 Task: Create a rule from the Routing list, Task moved to a section -> Set Priority in the project AgileHero , set the section as Done clear the priority
Action: Mouse moved to (60, 417)
Screenshot: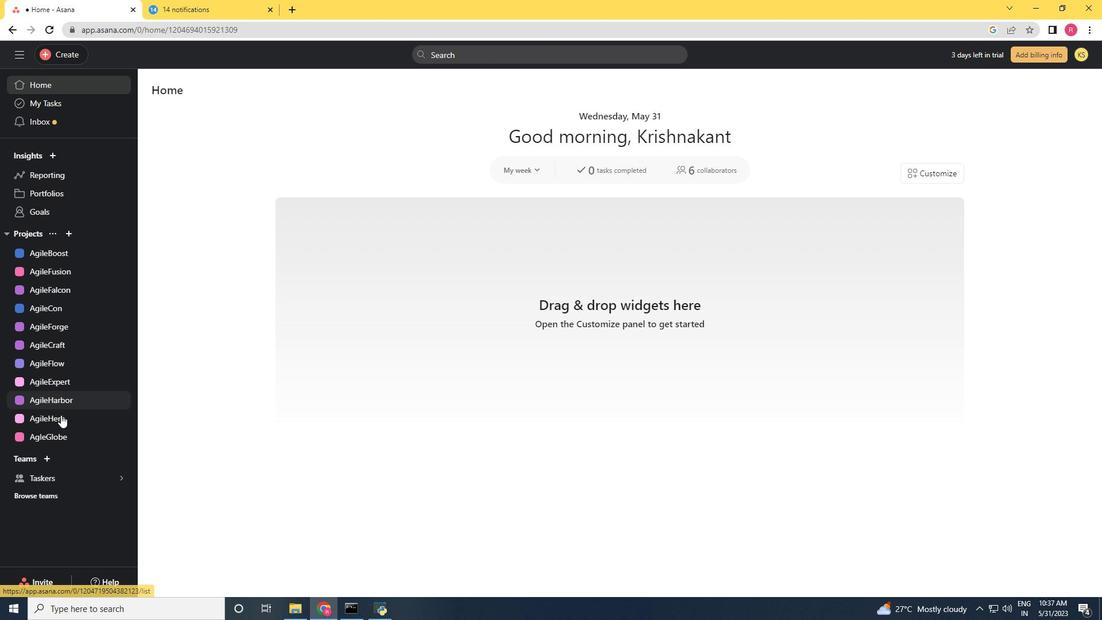 
Action: Mouse pressed left at (60, 417)
Screenshot: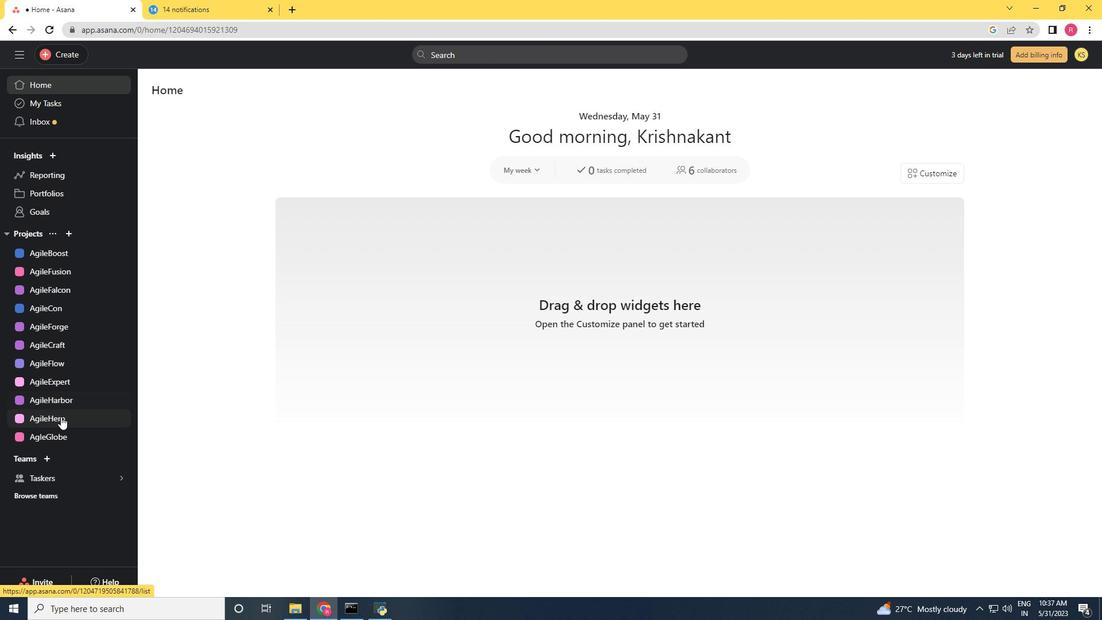 
Action: Mouse moved to (1056, 97)
Screenshot: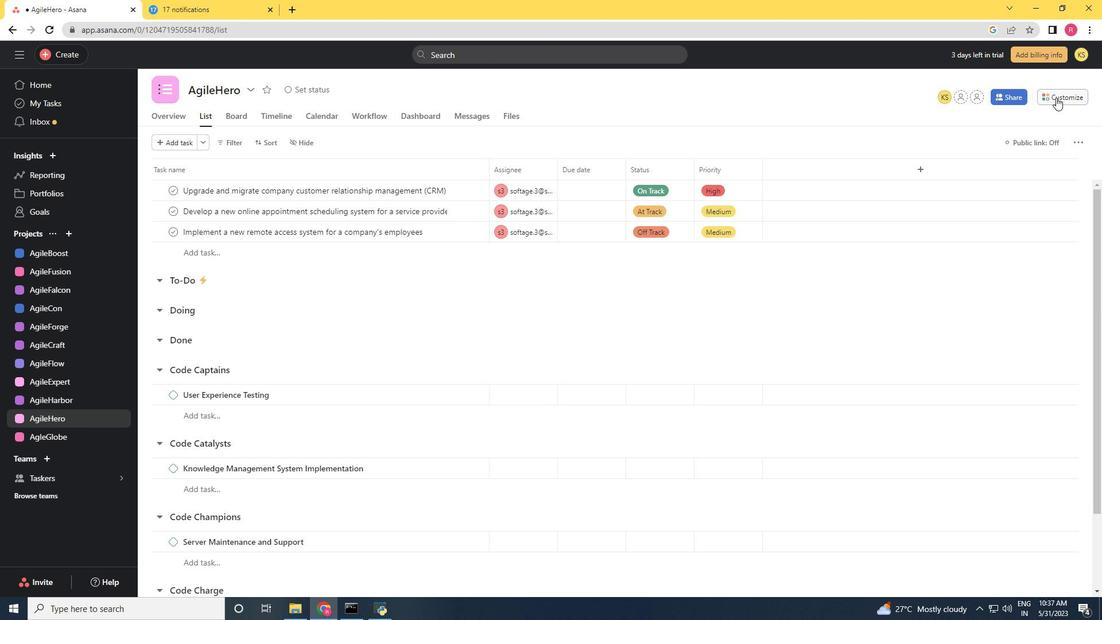 
Action: Mouse pressed left at (1056, 97)
Screenshot: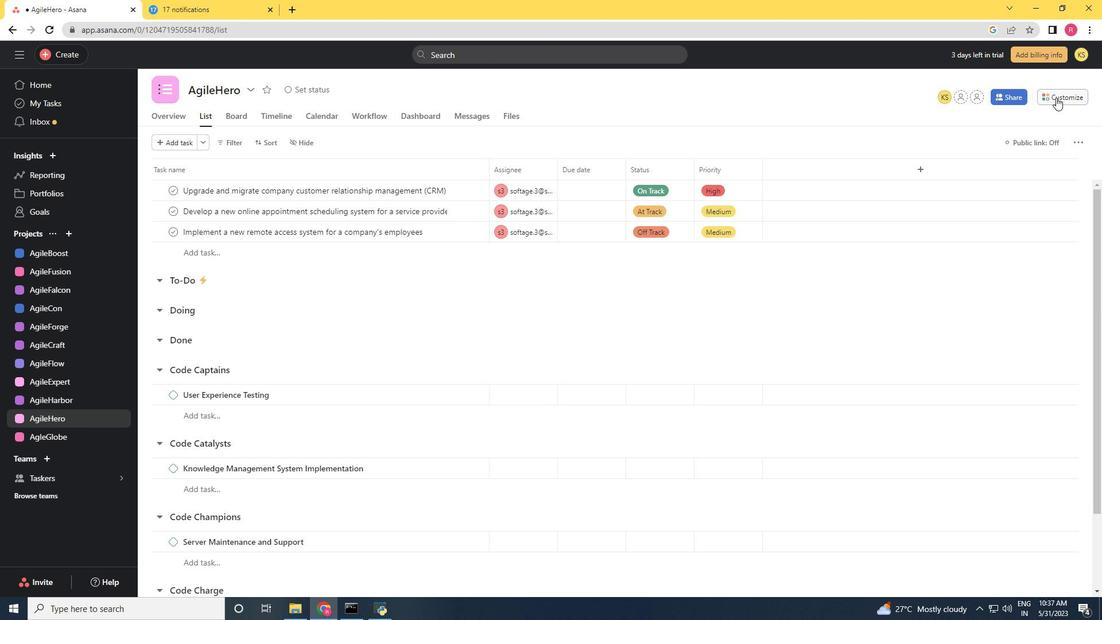 
Action: Mouse moved to (868, 242)
Screenshot: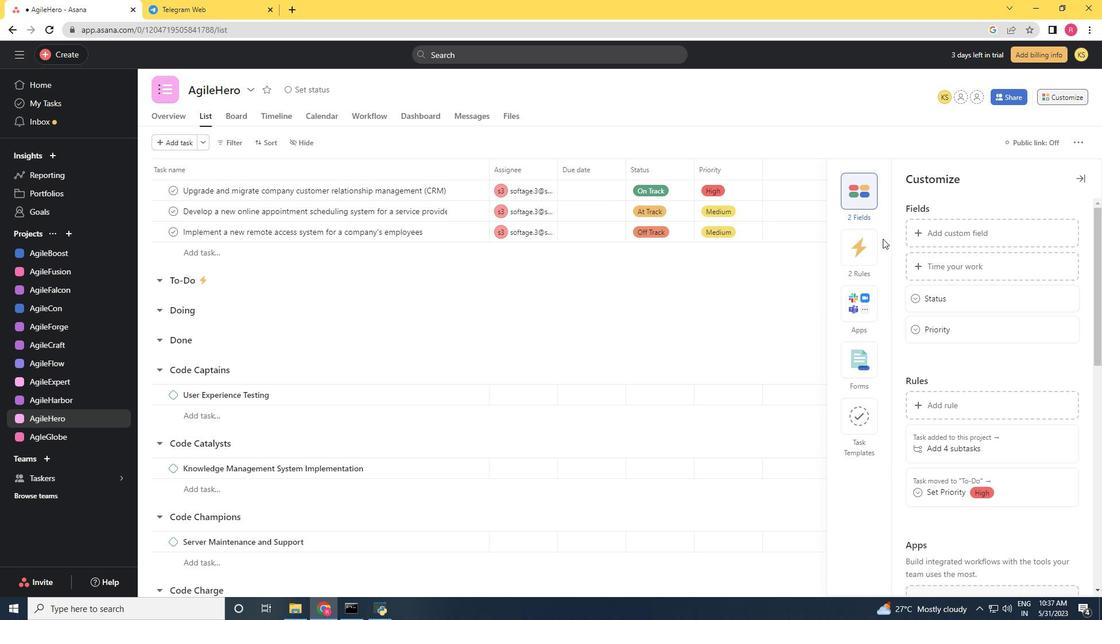 
Action: Mouse pressed left at (868, 242)
Screenshot: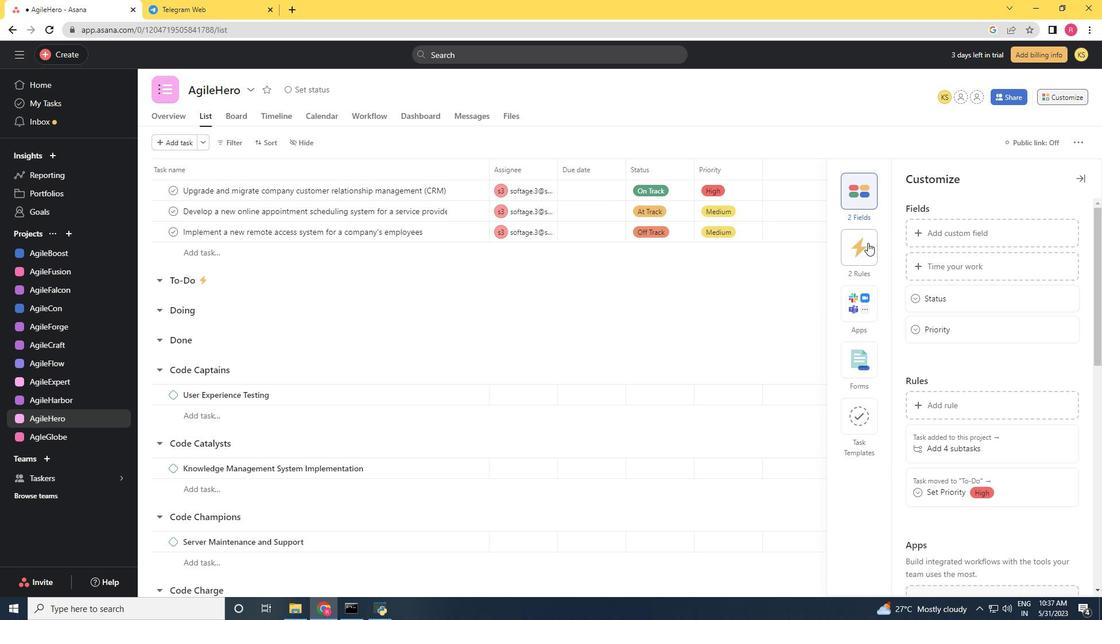 
Action: Mouse moved to (936, 233)
Screenshot: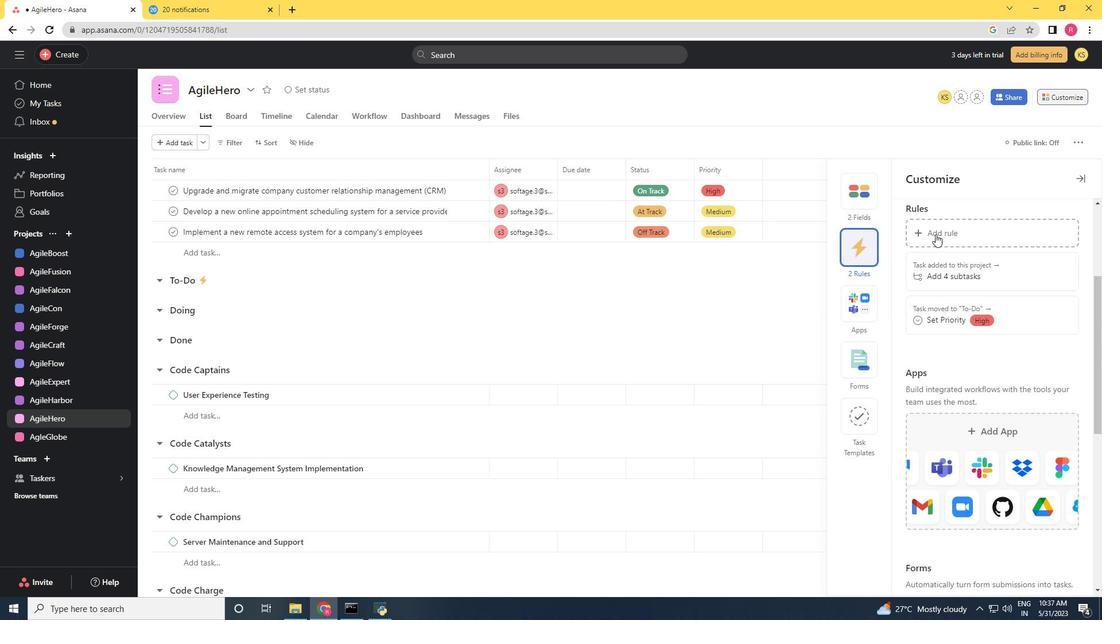 
Action: Mouse pressed left at (936, 233)
Screenshot: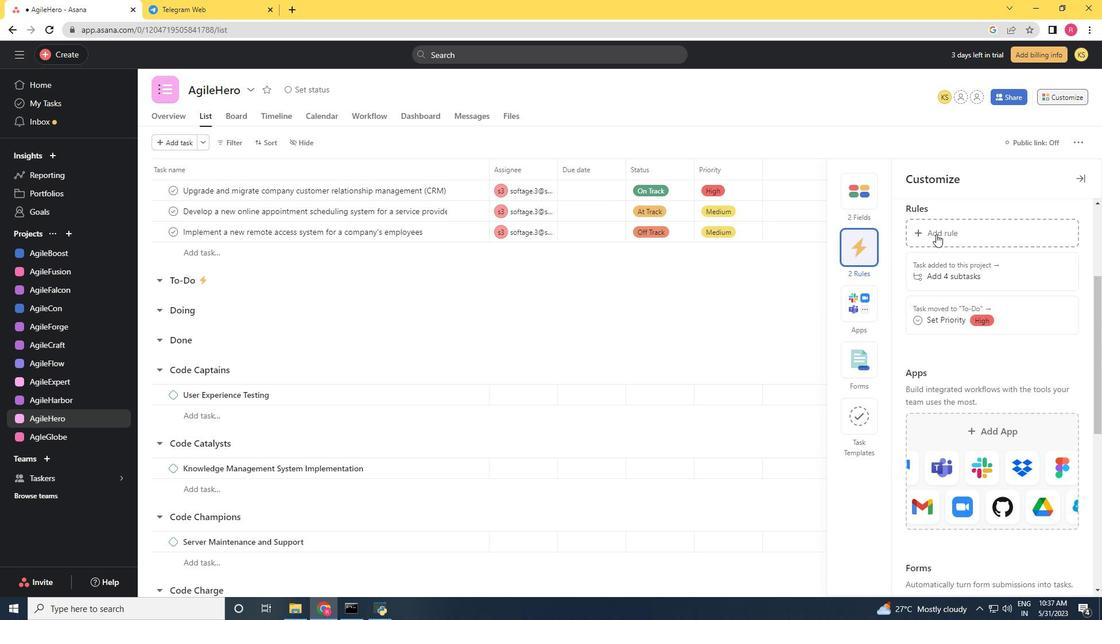 
Action: Mouse moved to (244, 149)
Screenshot: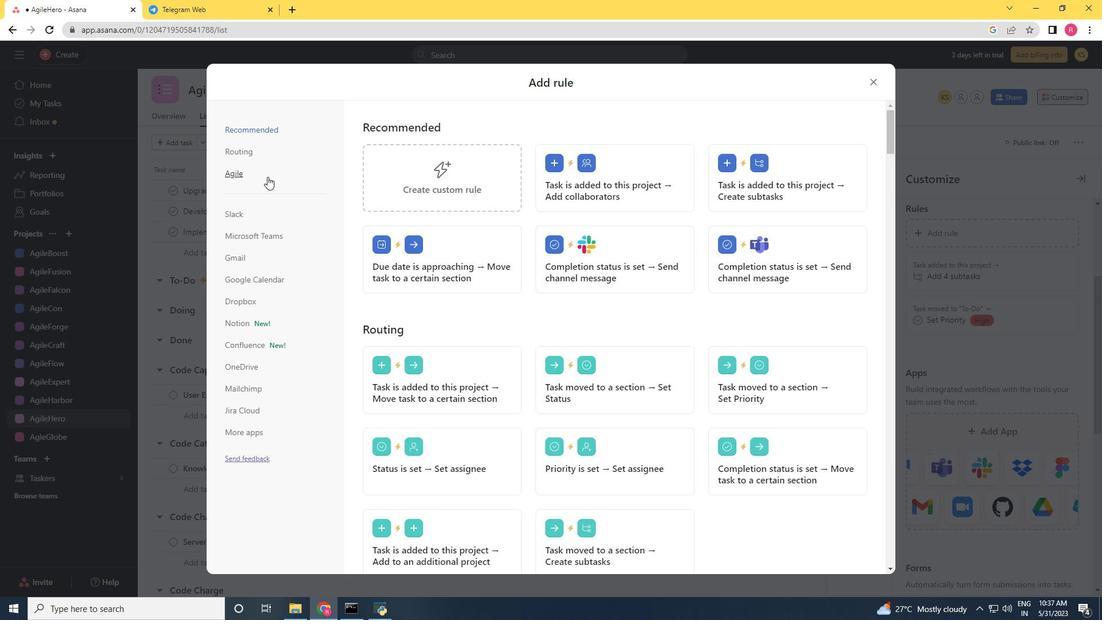 
Action: Mouse pressed left at (244, 149)
Screenshot: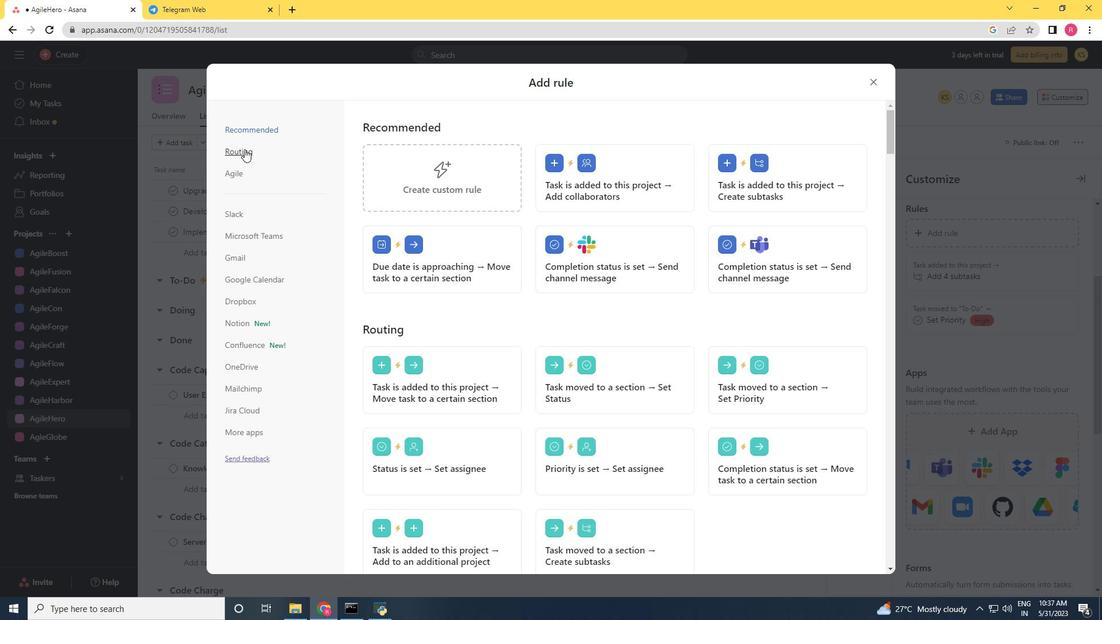 
Action: Mouse moved to (742, 172)
Screenshot: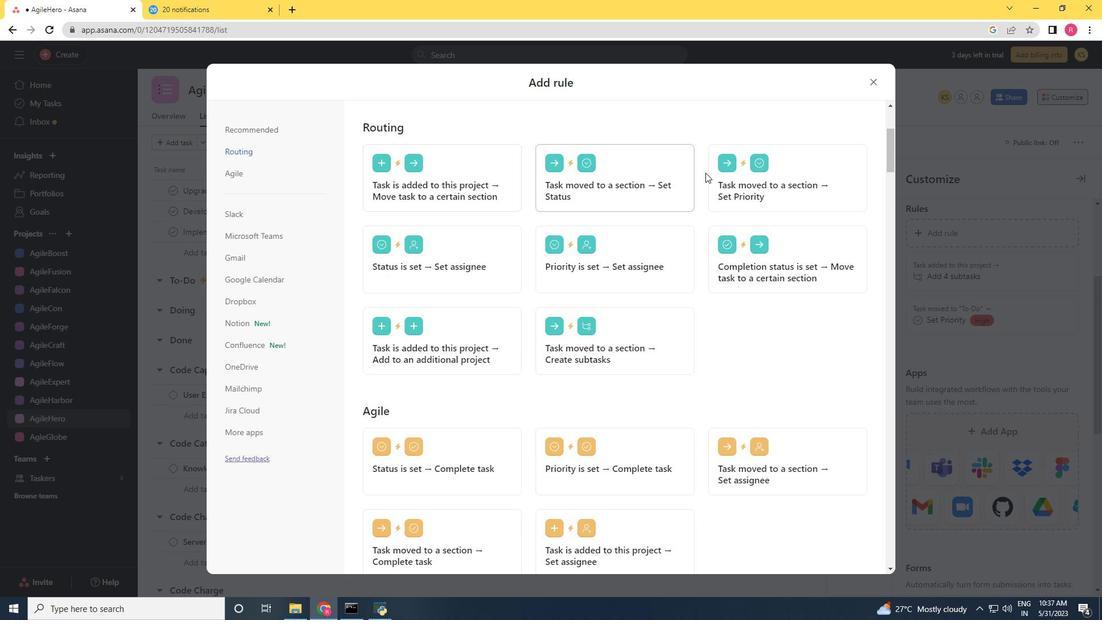 
Action: Mouse pressed left at (742, 172)
Screenshot: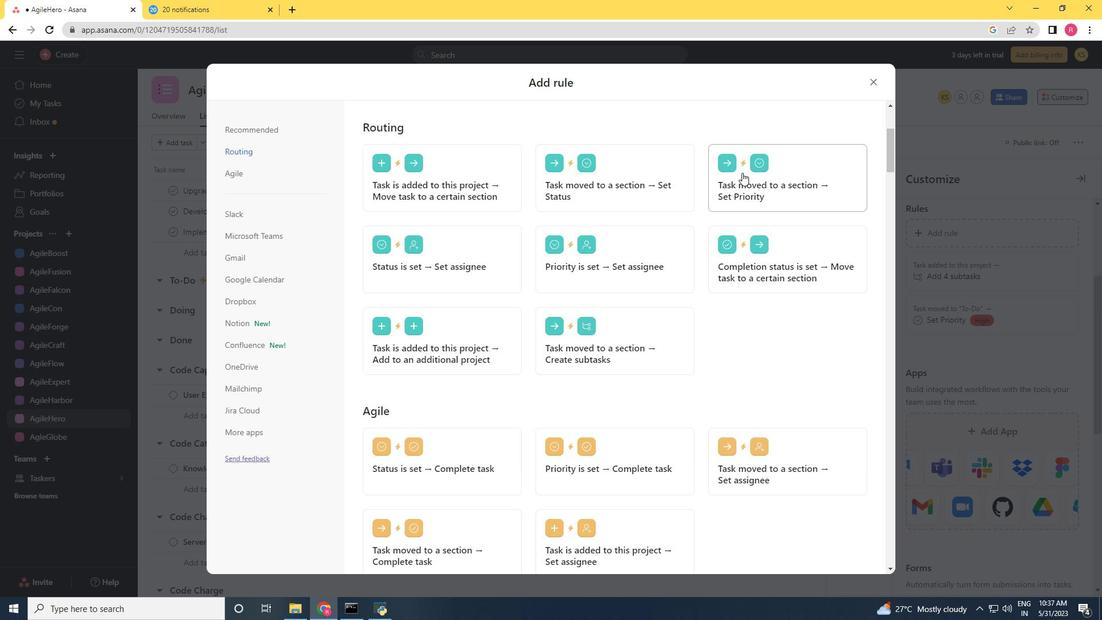 
Action: Mouse moved to (476, 297)
Screenshot: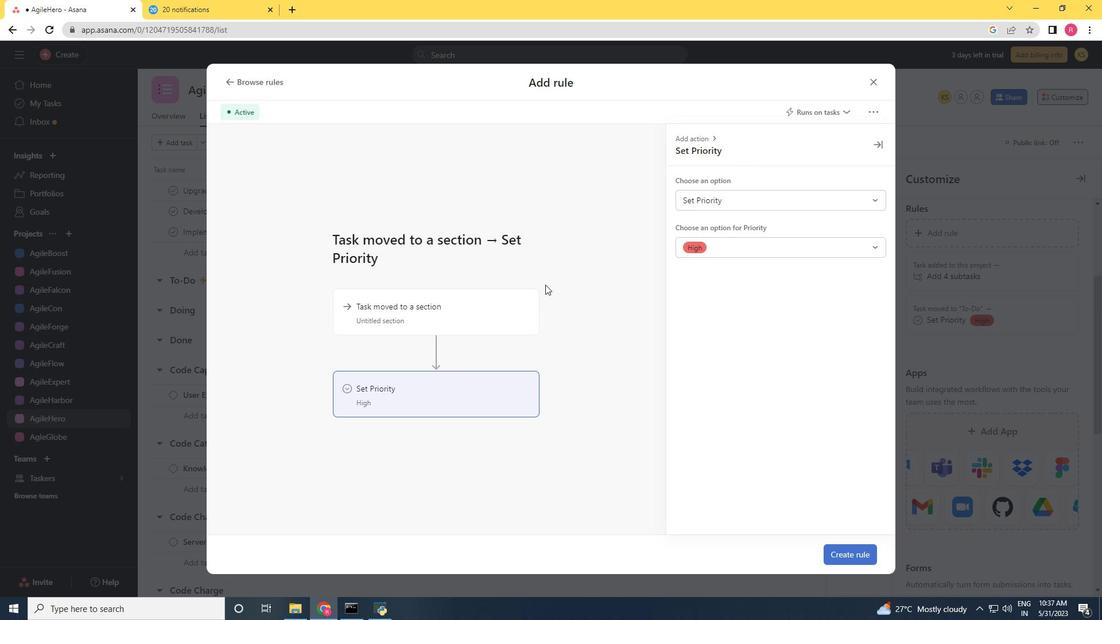 
Action: Mouse pressed left at (476, 297)
Screenshot: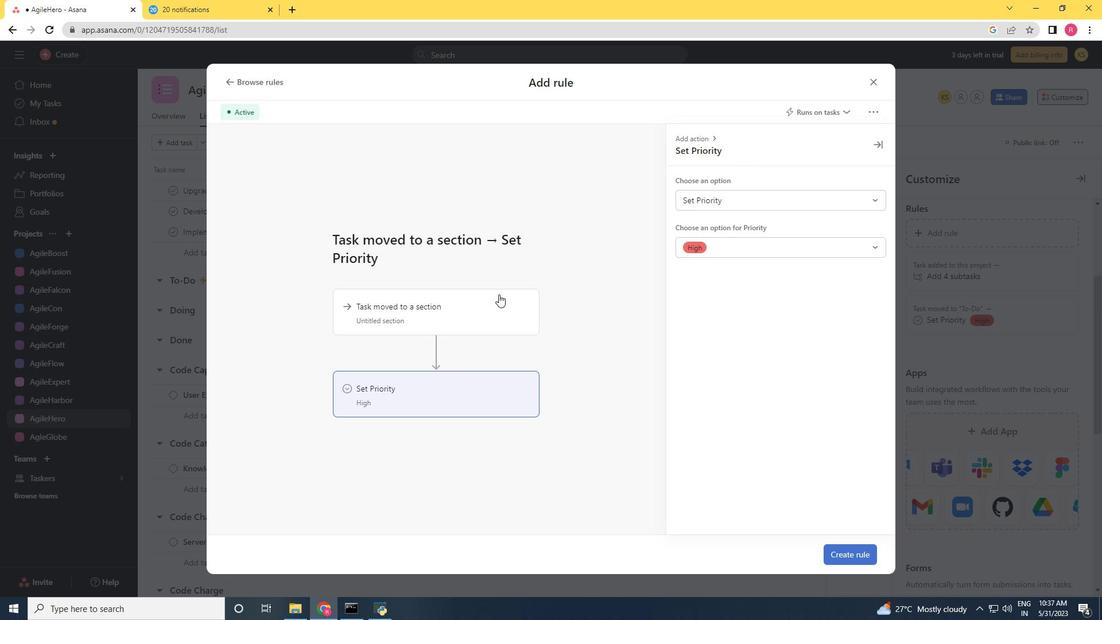 
Action: Mouse moved to (709, 206)
Screenshot: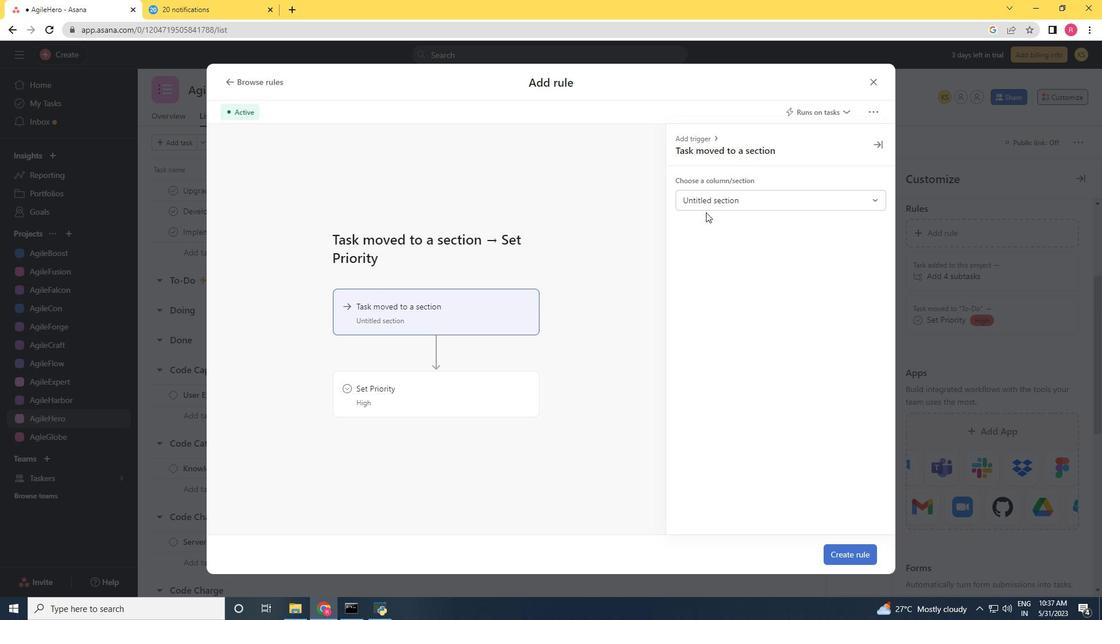 
Action: Mouse pressed left at (709, 206)
Screenshot: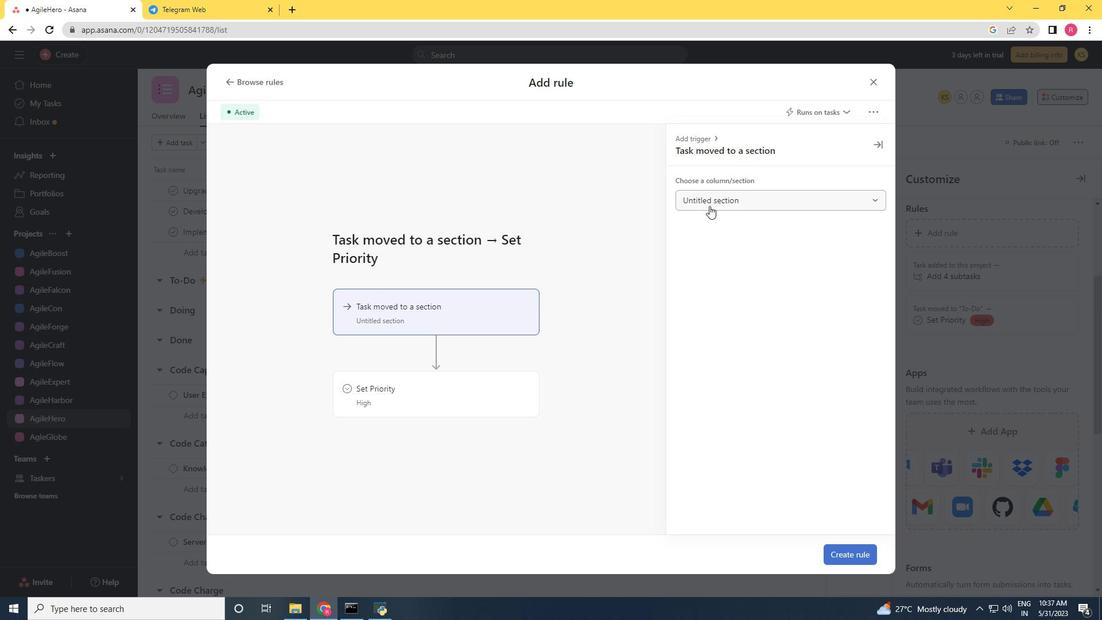 
Action: Mouse moved to (720, 277)
Screenshot: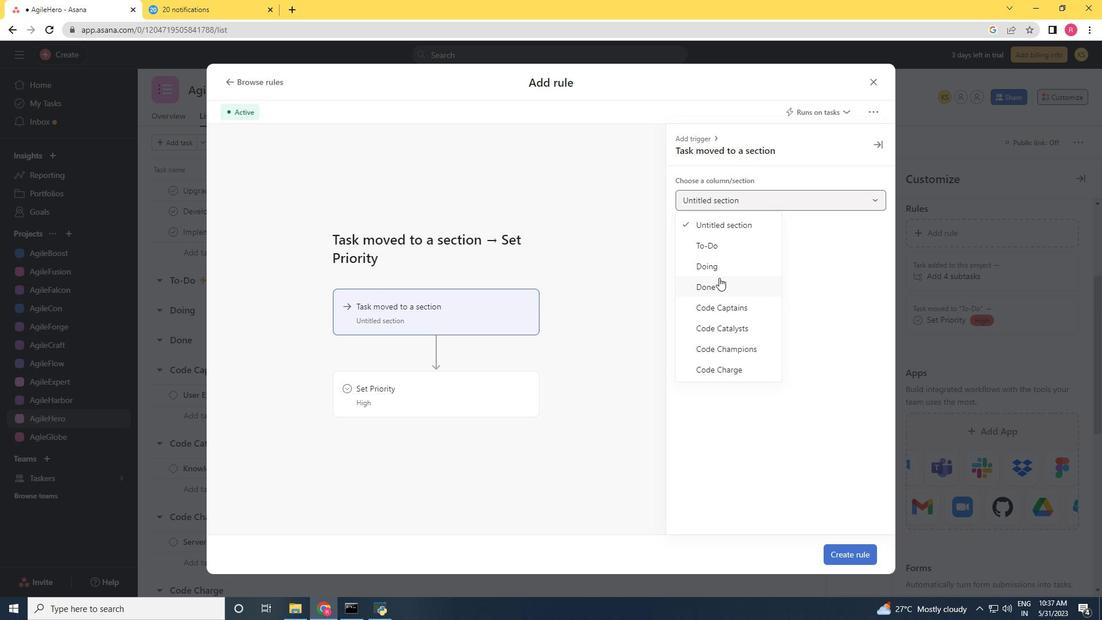 
Action: Mouse pressed left at (720, 277)
Screenshot: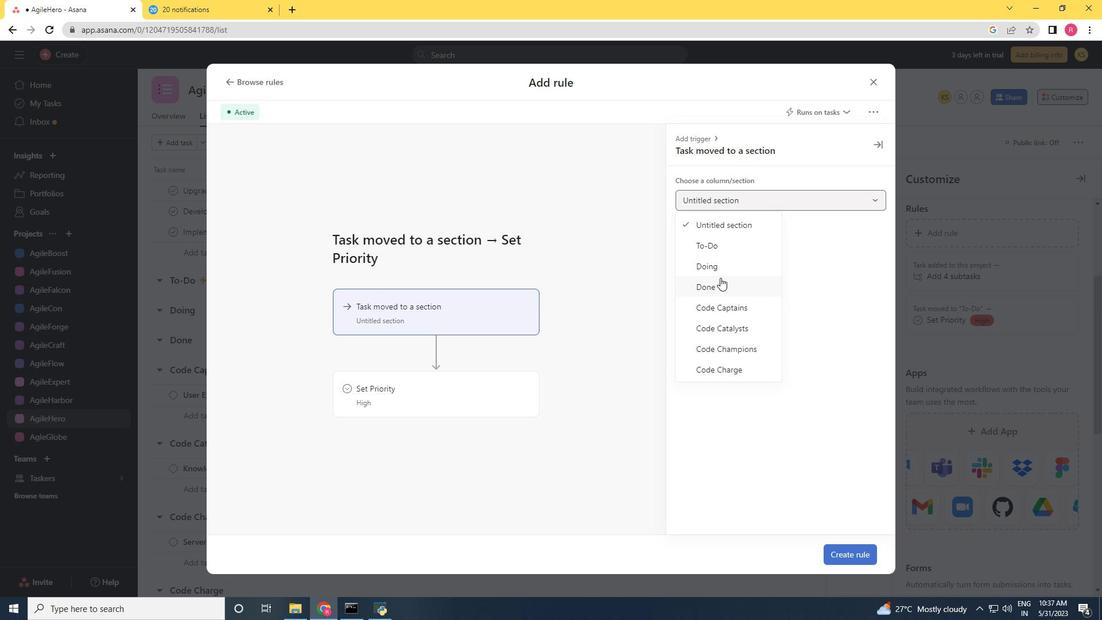 
Action: Mouse moved to (463, 372)
Screenshot: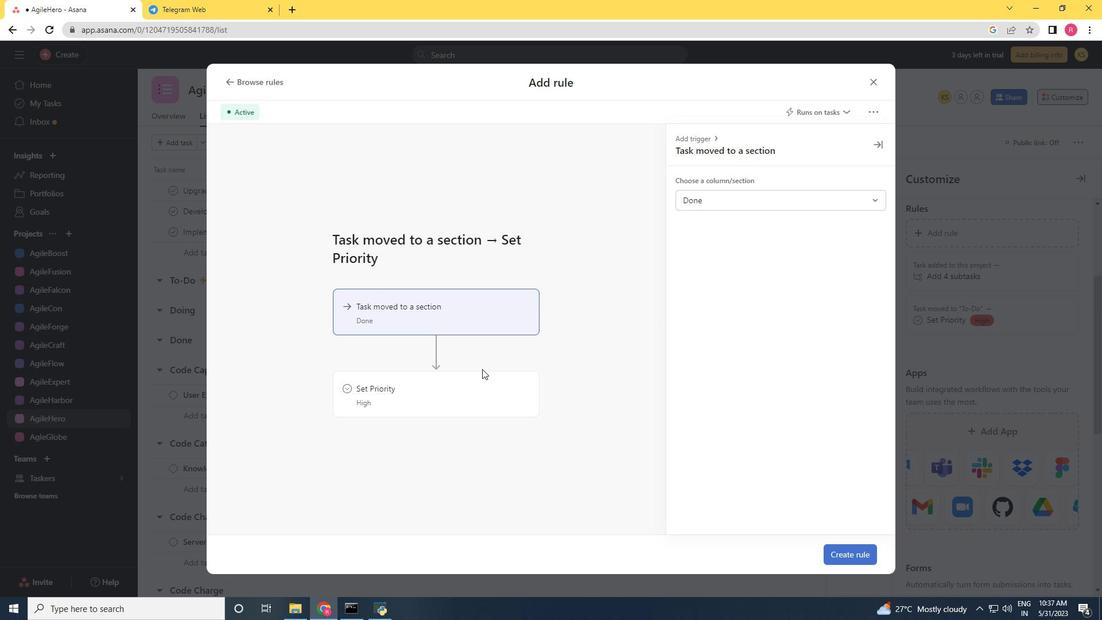 
Action: Mouse pressed left at (463, 372)
Screenshot: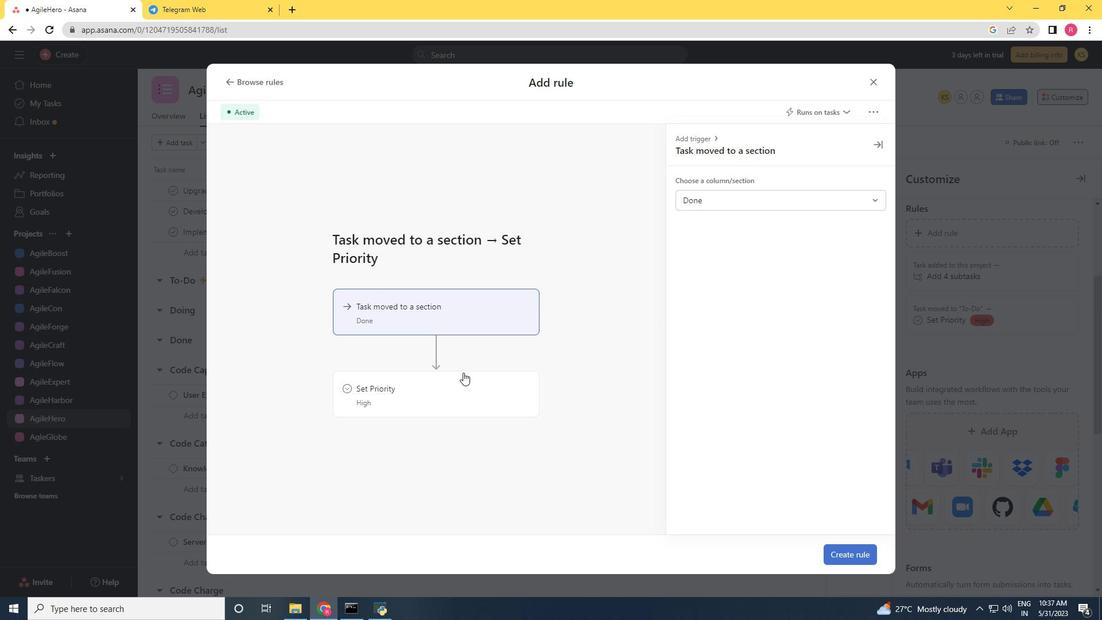 
Action: Mouse moved to (708, 200)
Screenshot: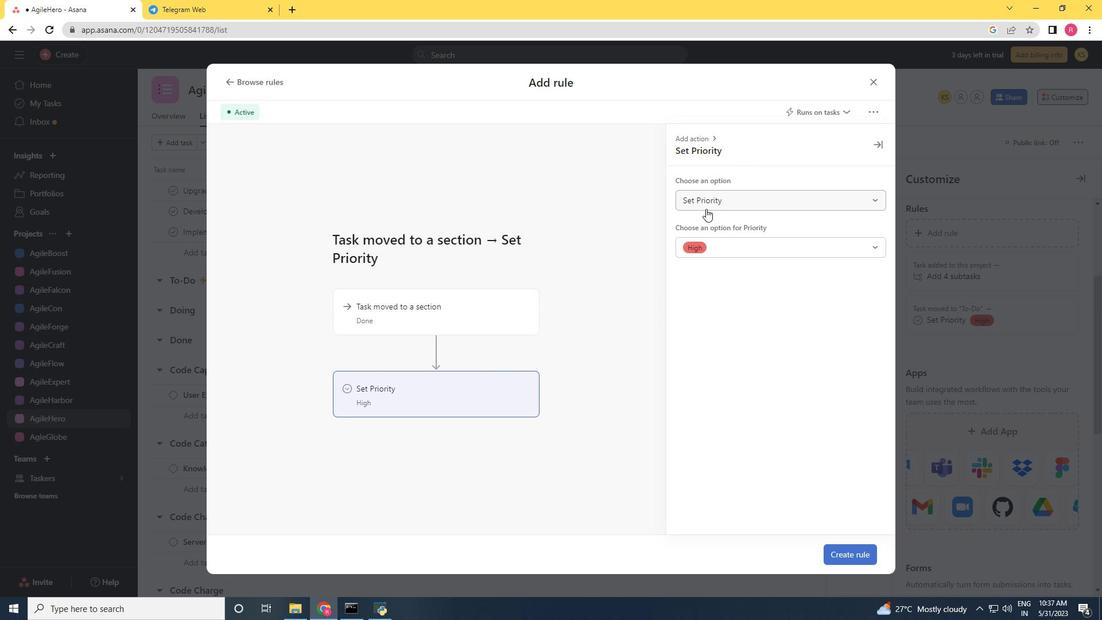 
Action: Mouse pressed left at (708, 200)
Screenshot: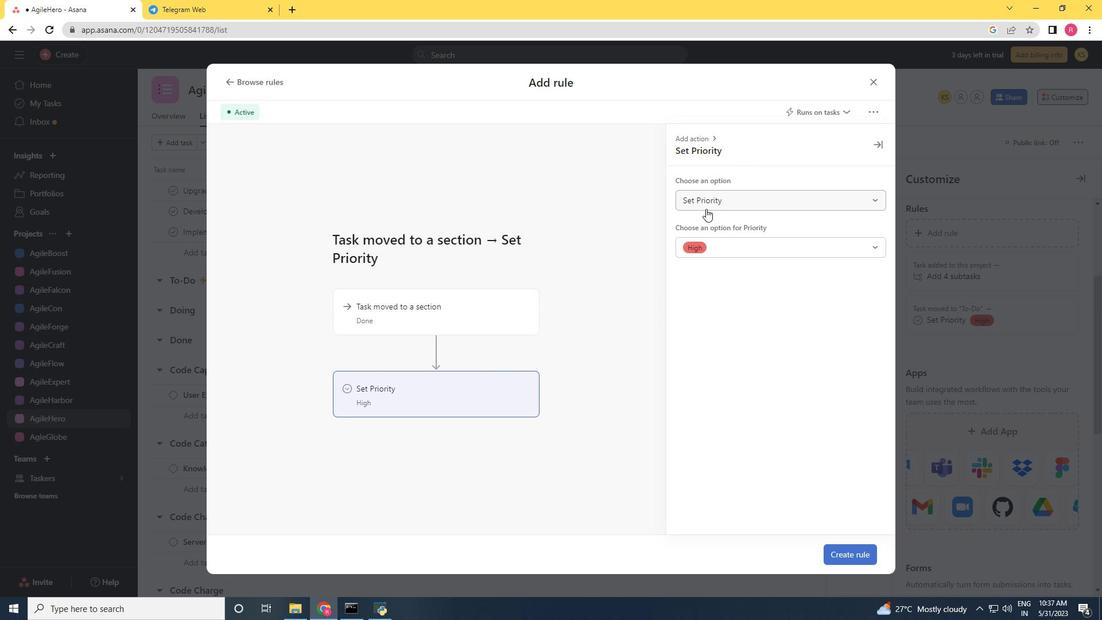 
Action: Mouse moved to (719, 243)
Screenshot: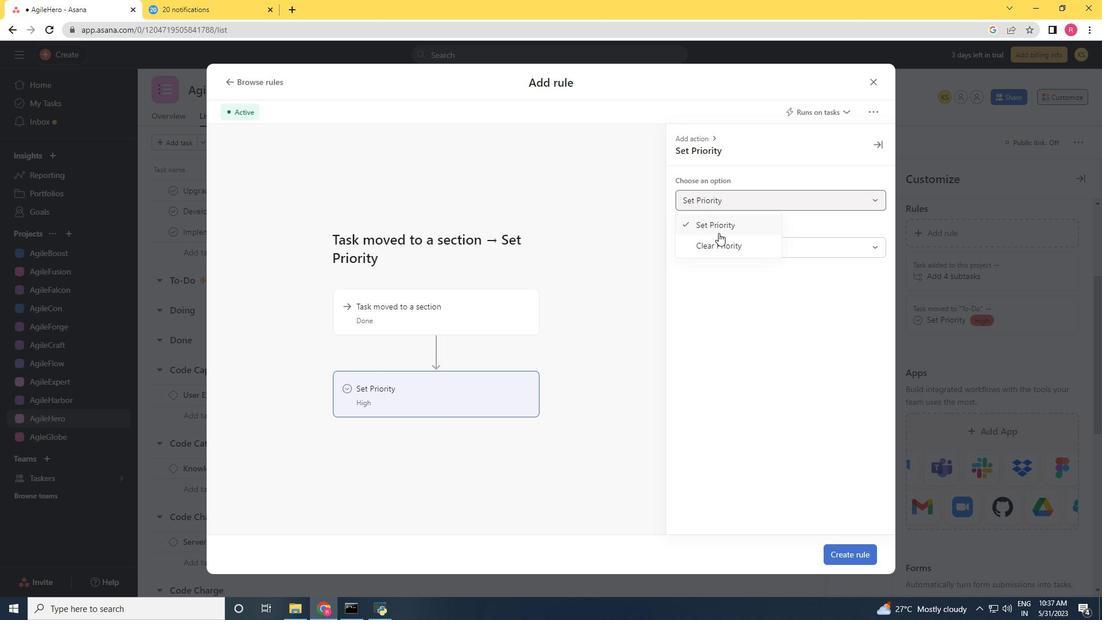
Action: Mouse pressed left at (719, 243)
Screenshot: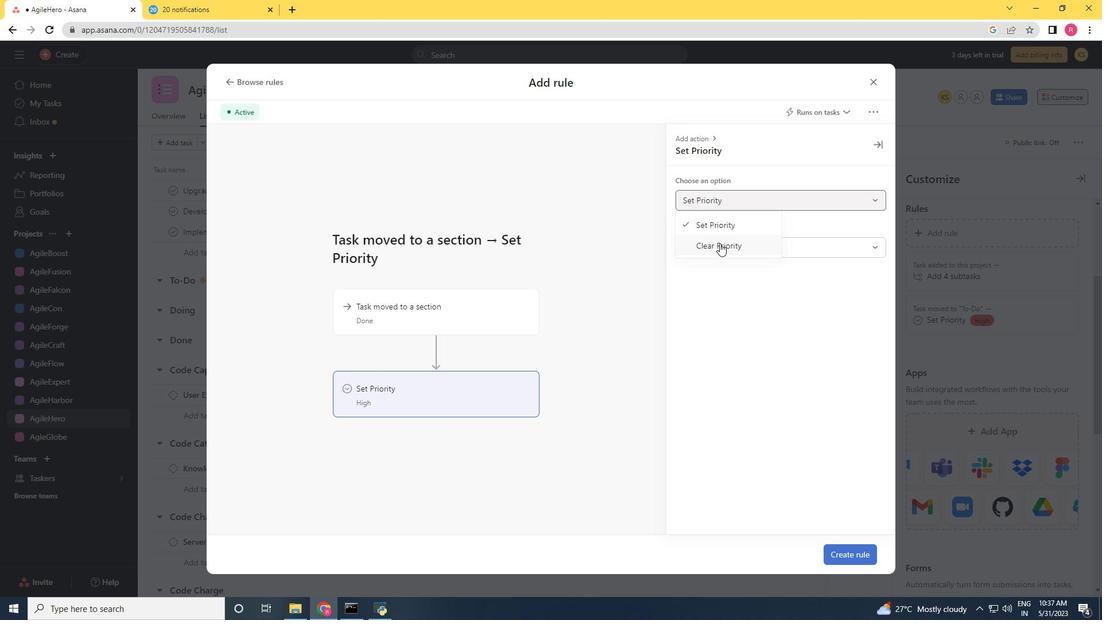 
Action: Mouse moved to (847, 556)
Screenshot: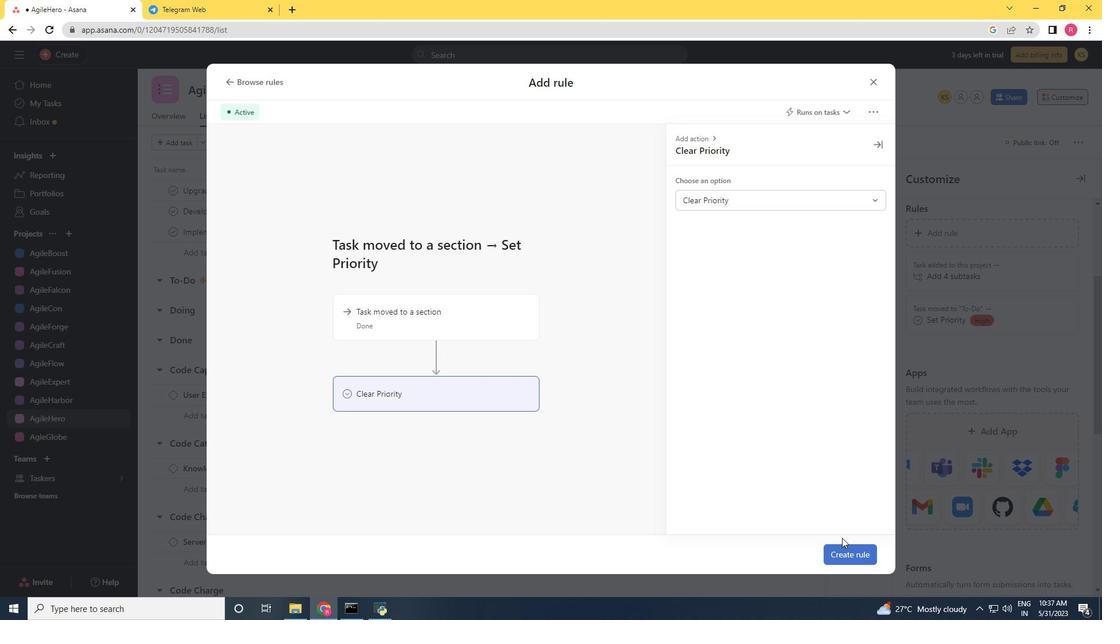 
Action: Mouse pressed left at (847, 556)
Screenshot: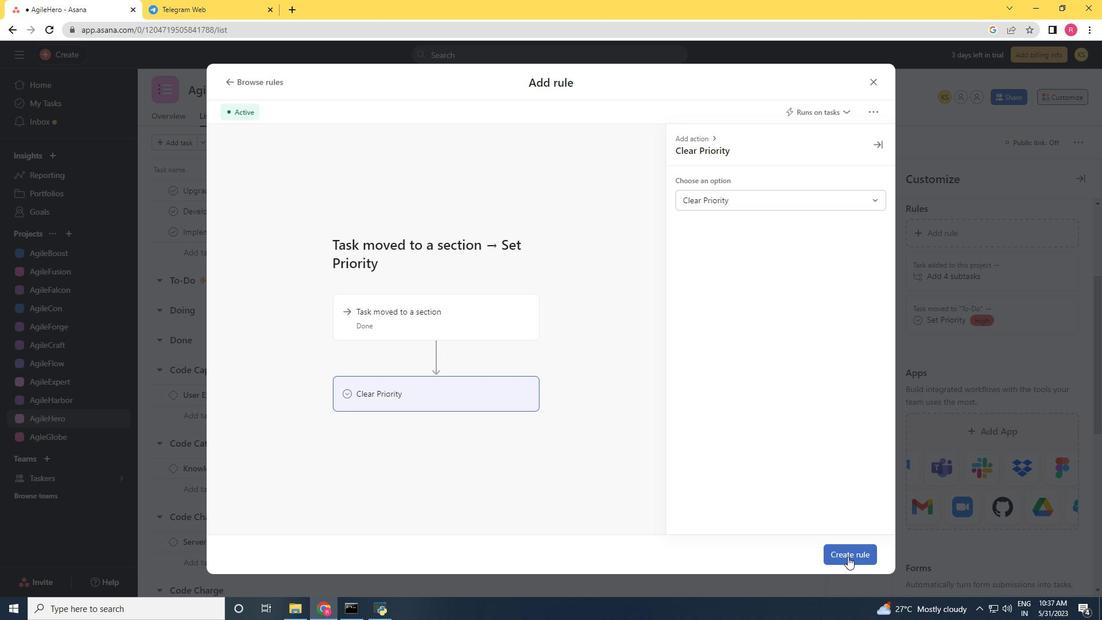 
Action: Mouse moved to (961, 377)
Screenshot: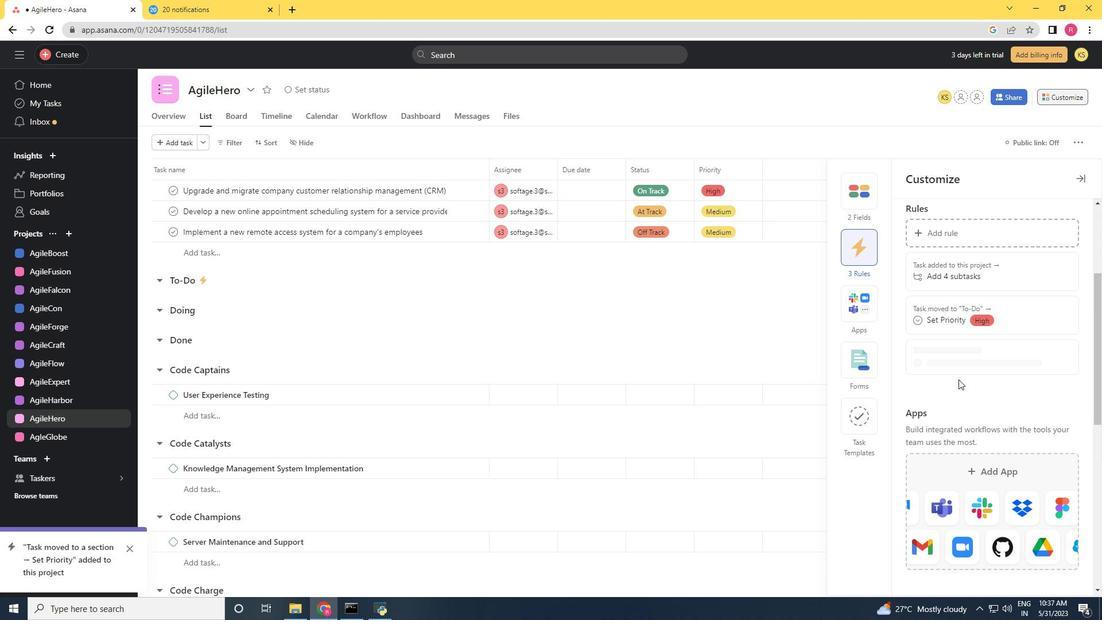 
Action: Mouse scrolled (961, 377) with delta (0, 0)
Screenshot: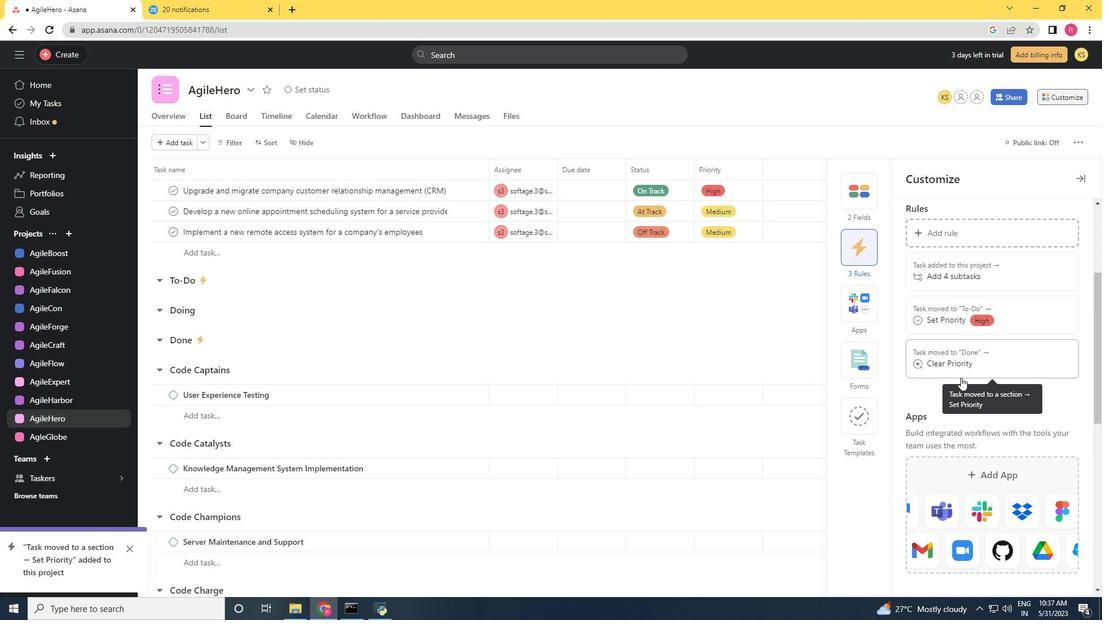 
Action: Mouse scrolled (961, 377) with delta (0, 0)
Screenshot: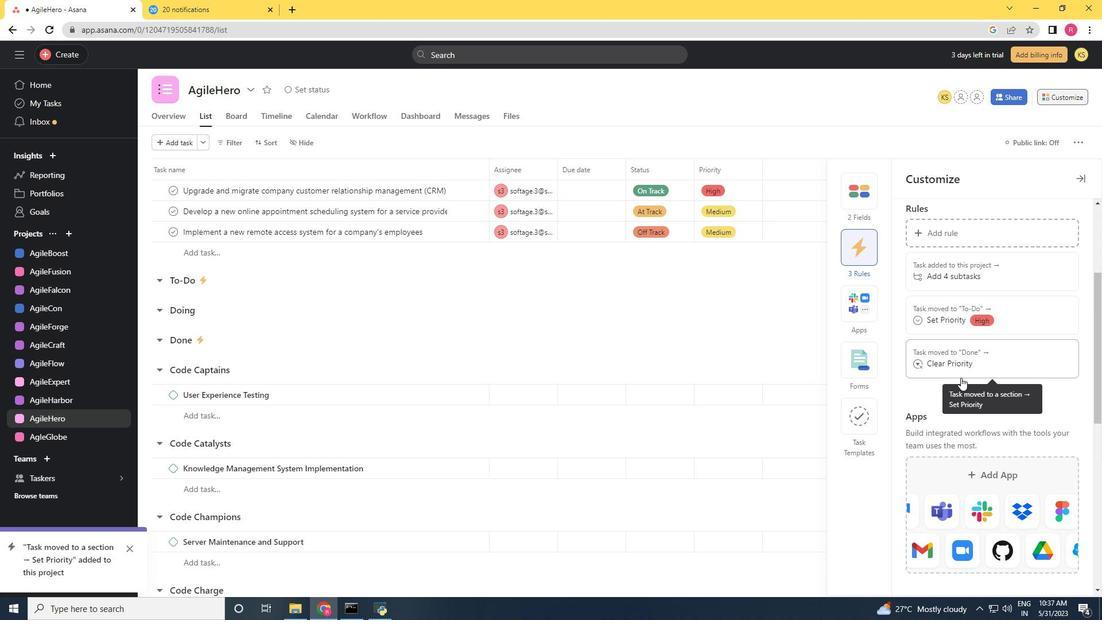 
Action: Mouse scrolled (961, 378) with delta (0, 0)
Screenshot: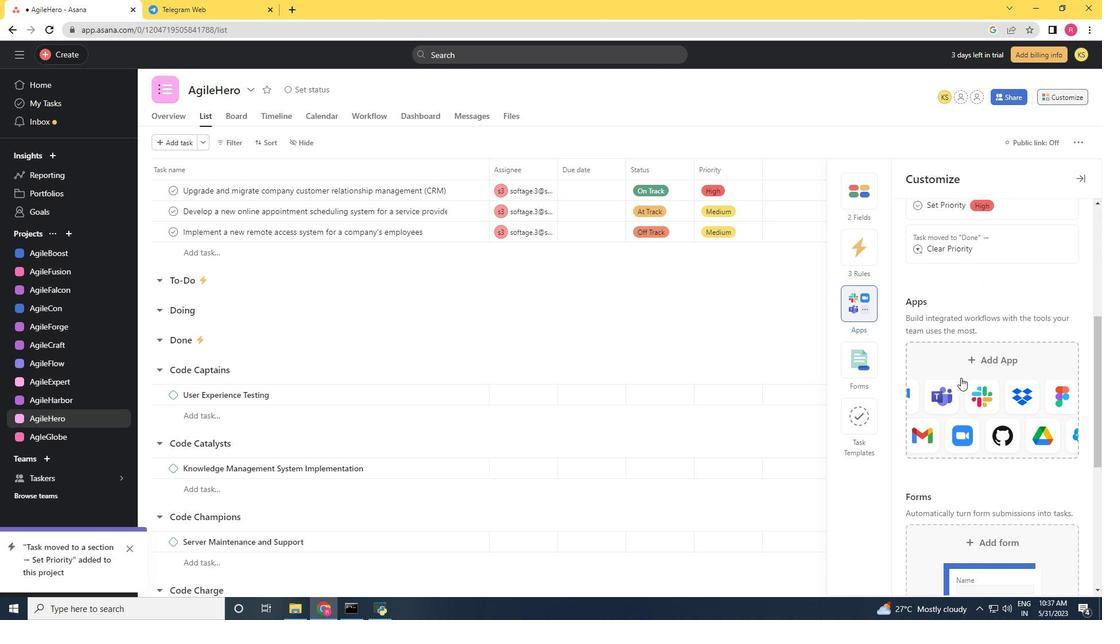 
Action: Mouse scrolled (961, 378) with delta (0, 0)
Screenshot: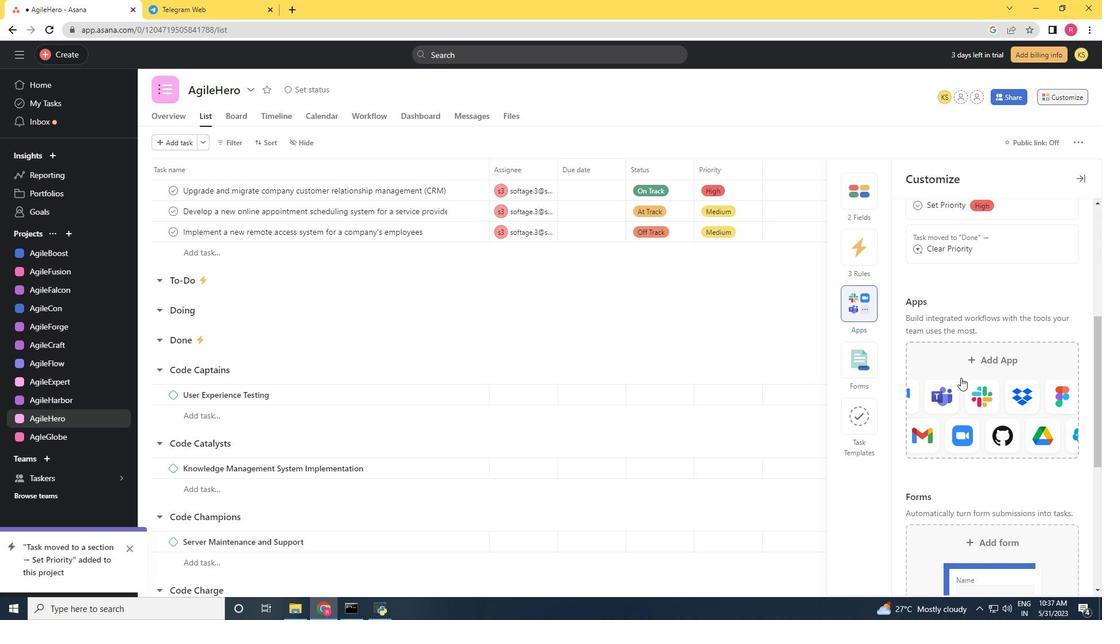 
Action: Mouse scrolled (961, 378) with delta (0, 0)
Screenshot: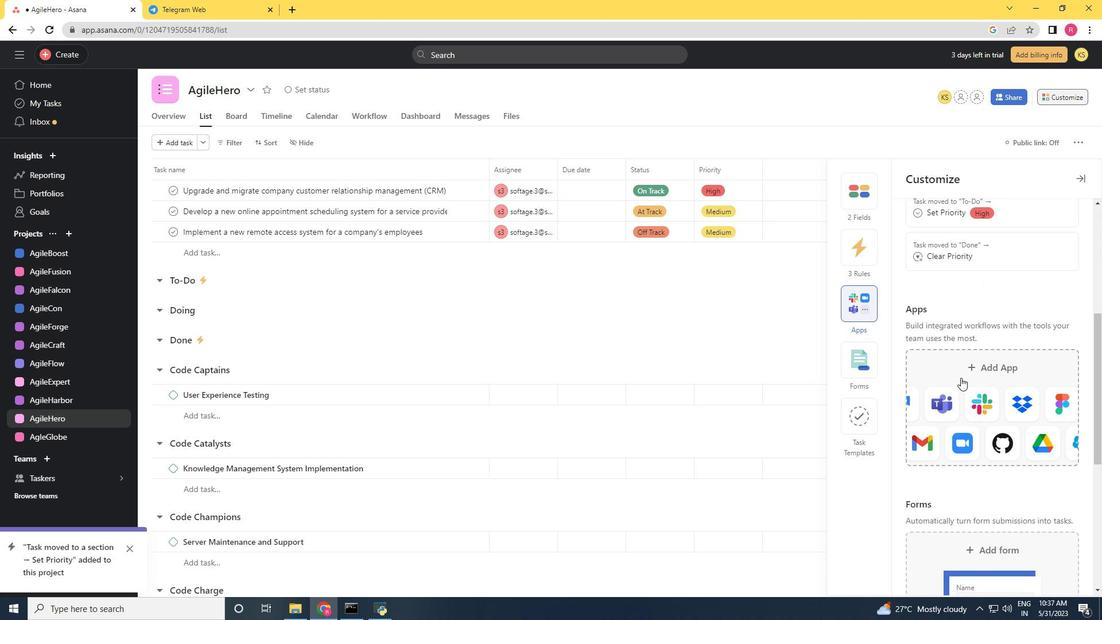 
